 Task: Create List Brand Awareness in Board Customer Retention Best Practices to Workspace Email Marketing Software. Create List Brand Value Proposition in Board Product Positioning and Messaging to Workspace Email Marketing Software. Create List Brand Activation in Board Email Marketing Welcome Email Series Strategy and Execution to Workspace Email Marketing Software
Action: Mouse moved to (85, 355)
Screenshot: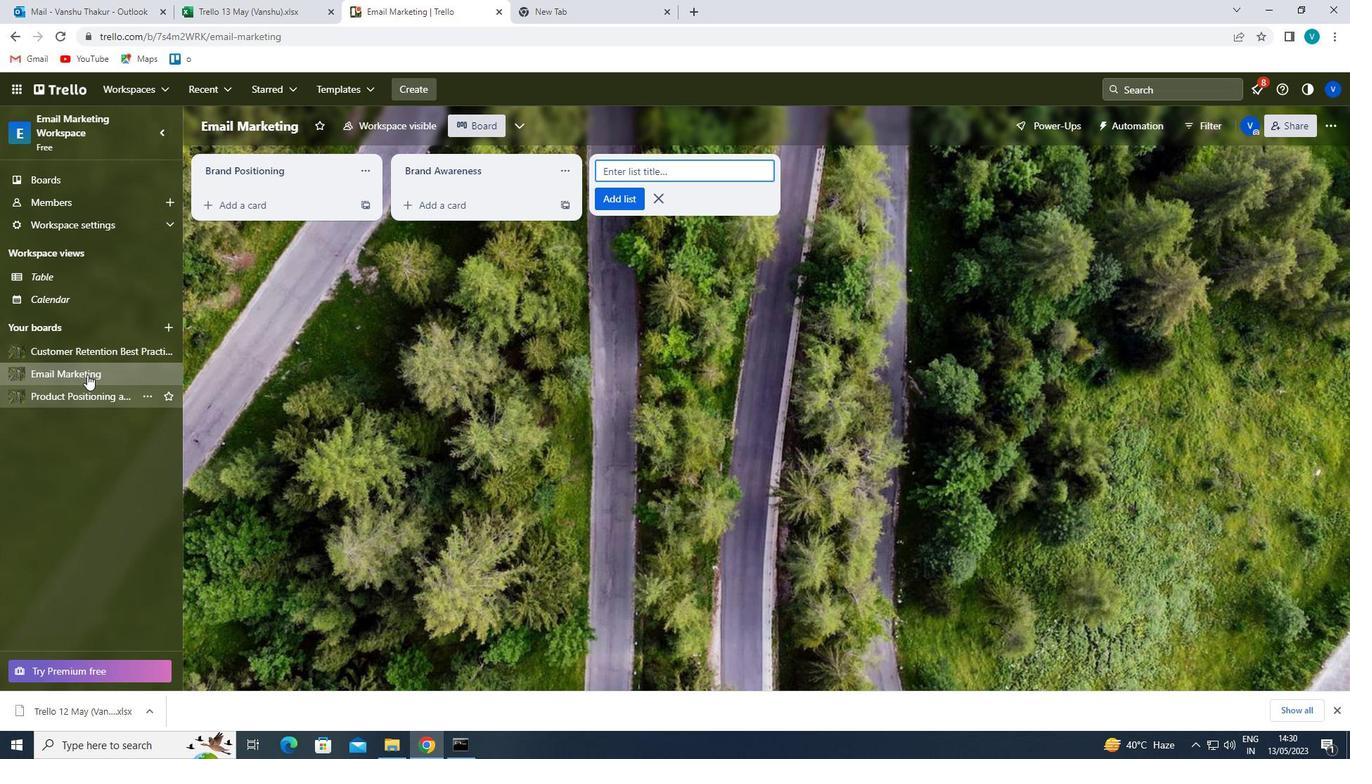 
Action: Mouse pressed left at (85, 355)
Screenshot: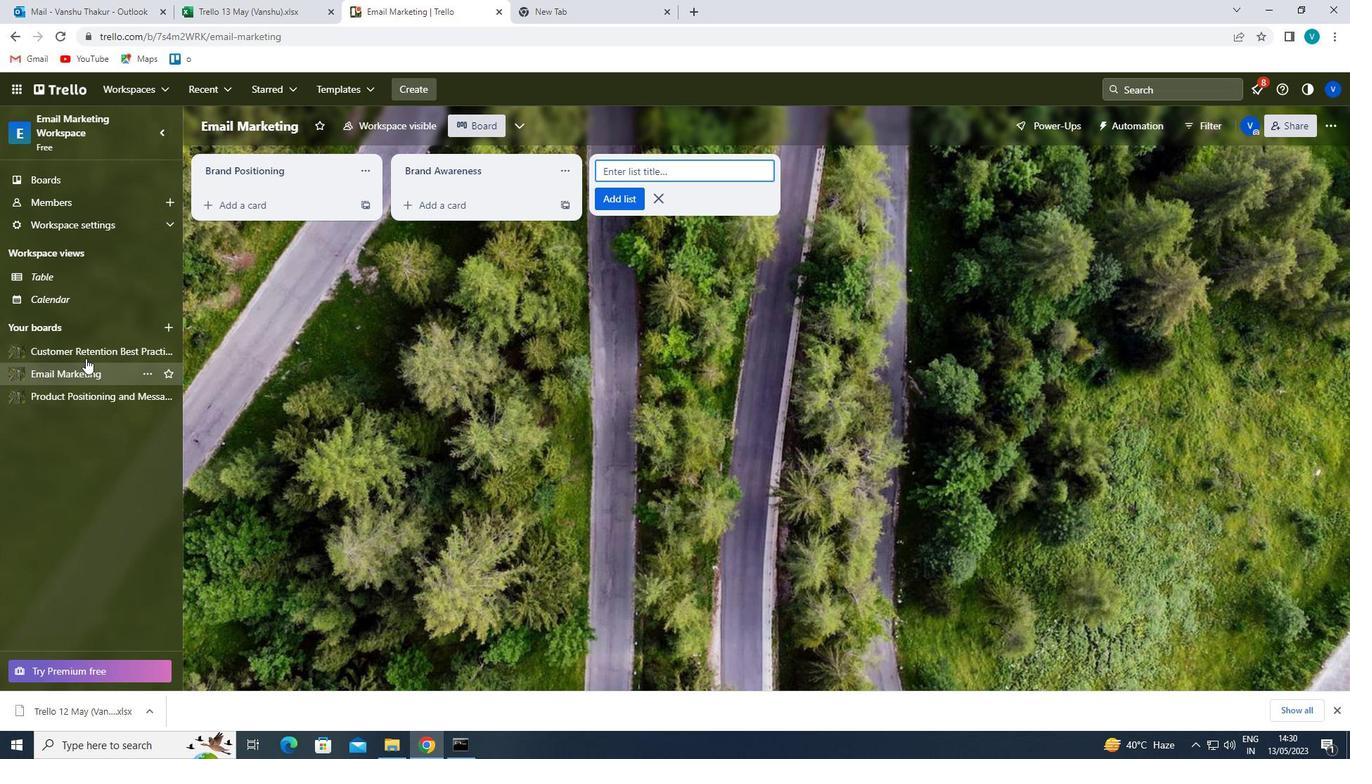 
Action: Mouse moved to (681, 176)
Screenshot: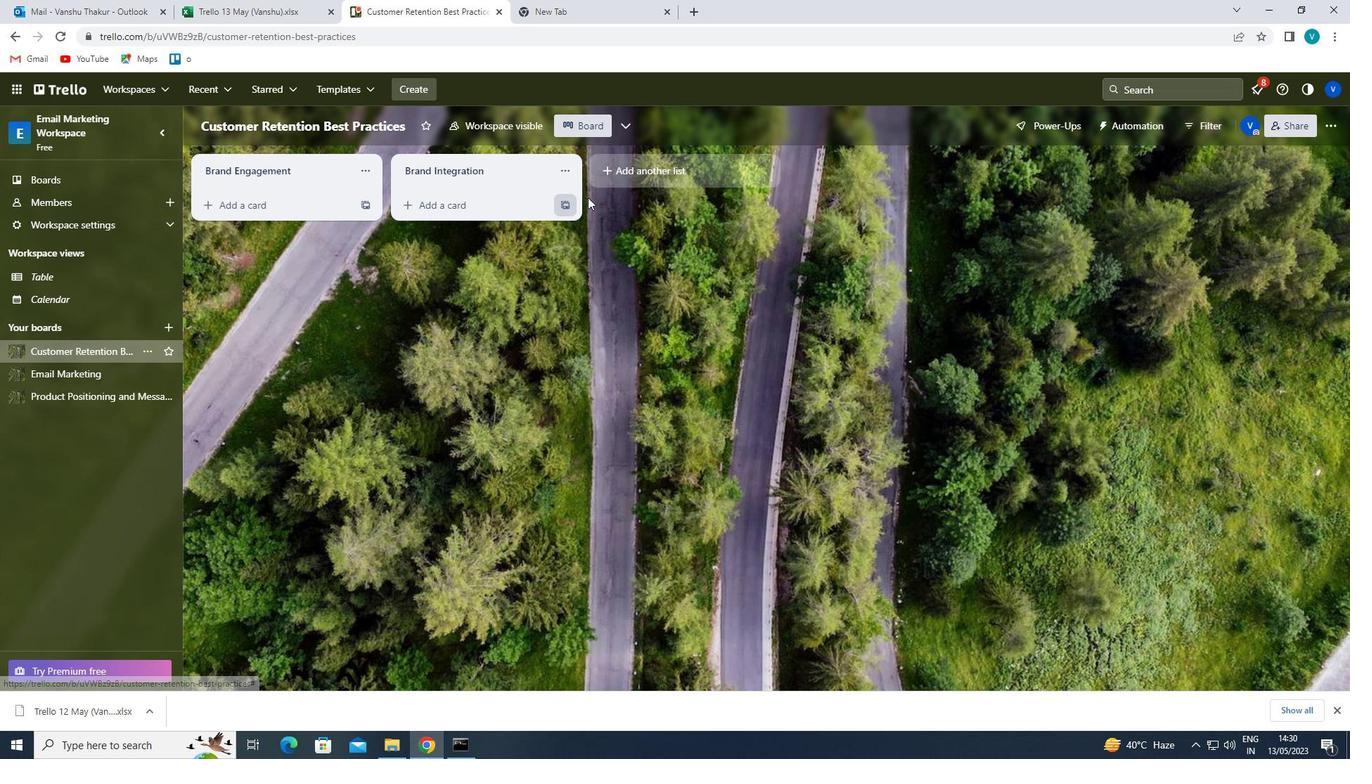 
Action: Mouse pressed left at (681, 176)
Screenshot: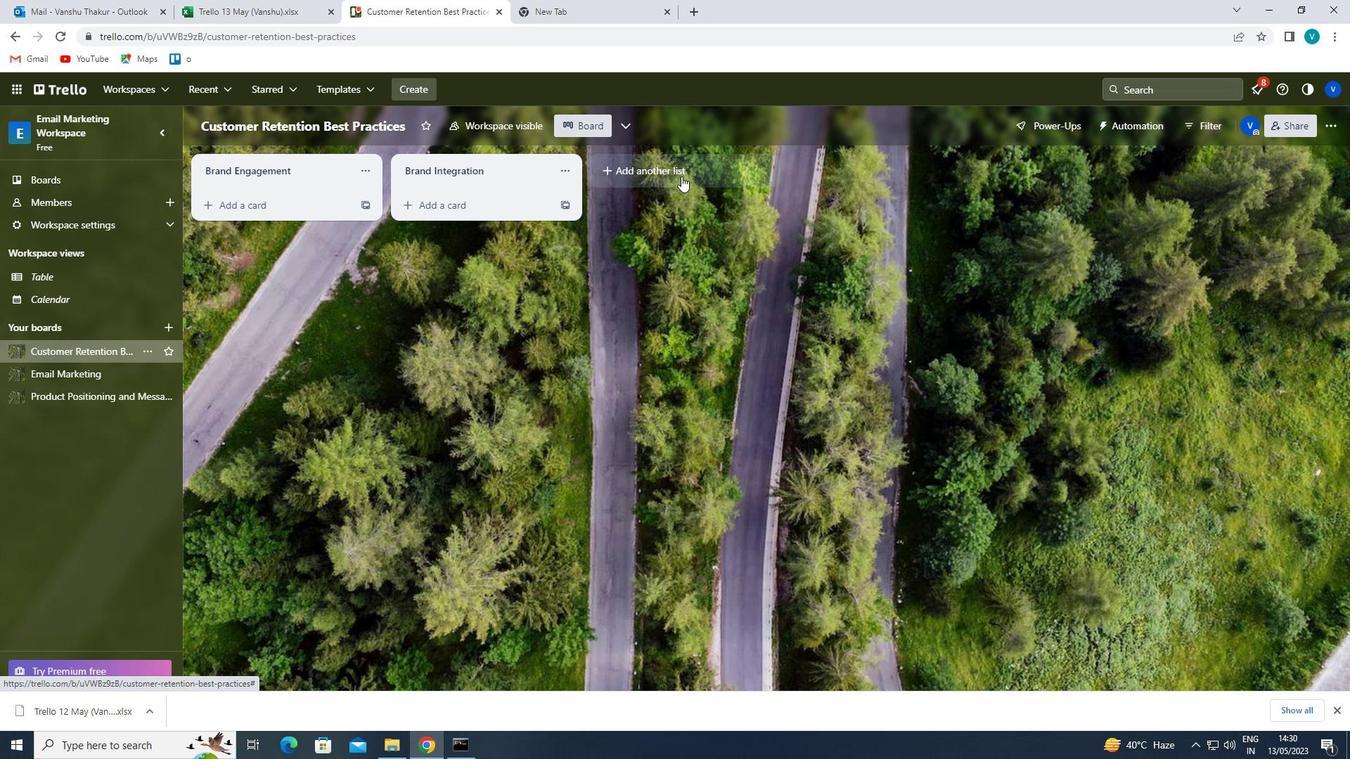 
Action: Key pressed <Key.shift>BRAND<Key.space><Key.shift>AWARENESS<Key.enter>
Screenshot: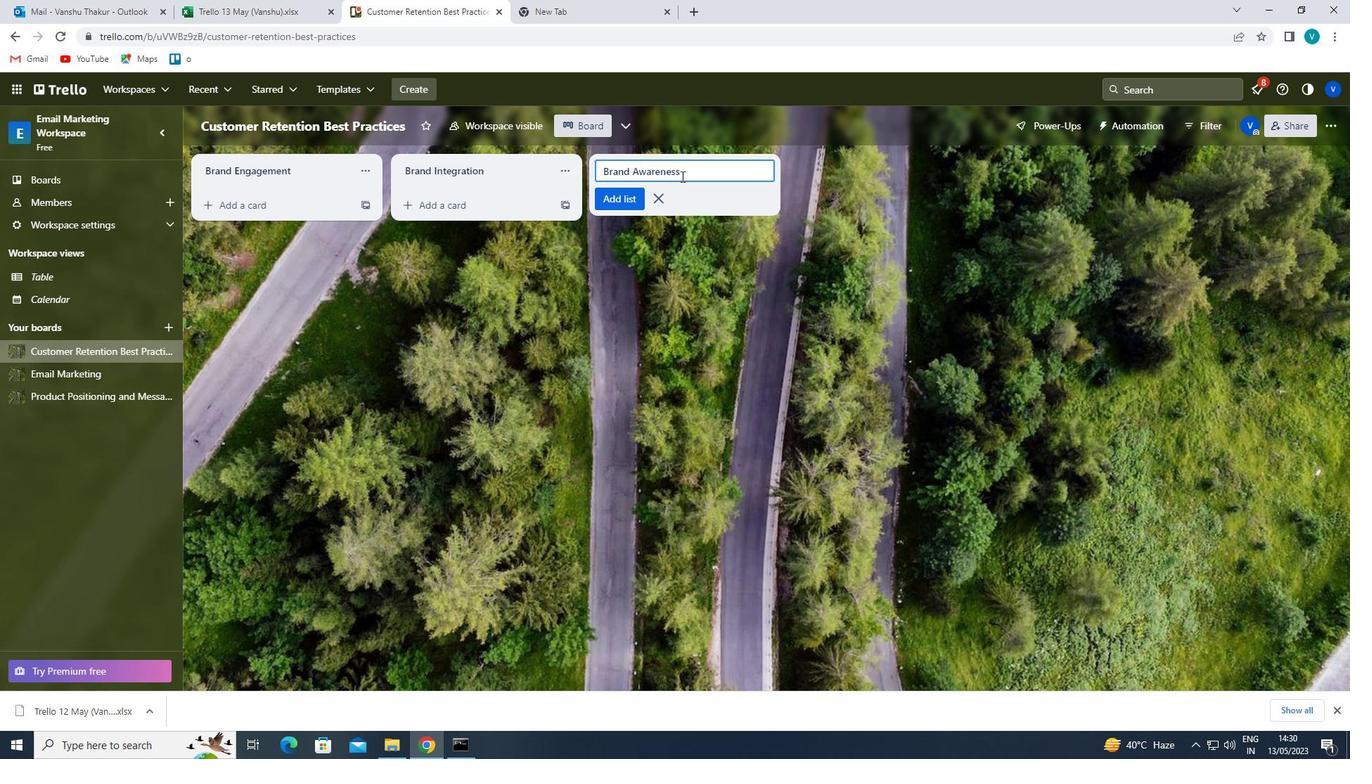 
Action: Mouse moved to (93, 406)
Screenshot: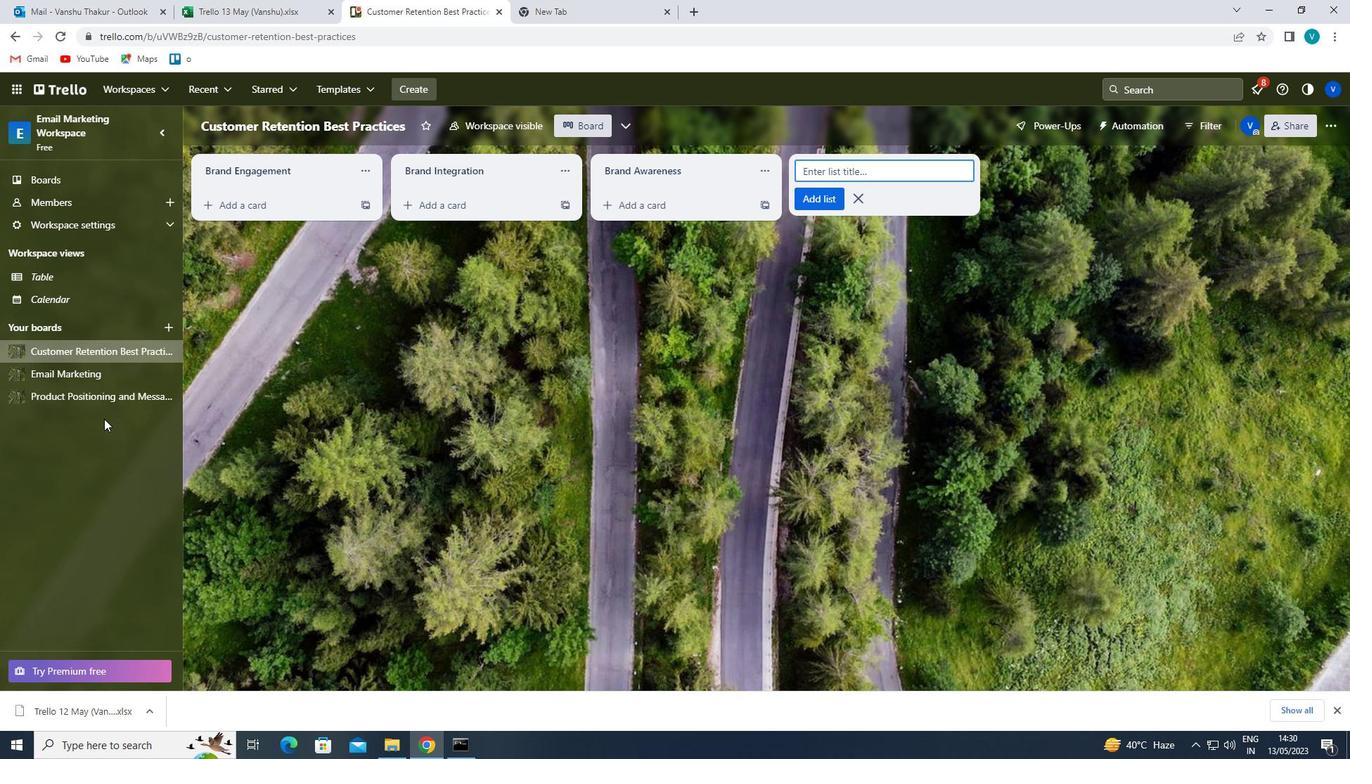 
Action: Mouse pressed left at (93, 406)
Screenshot: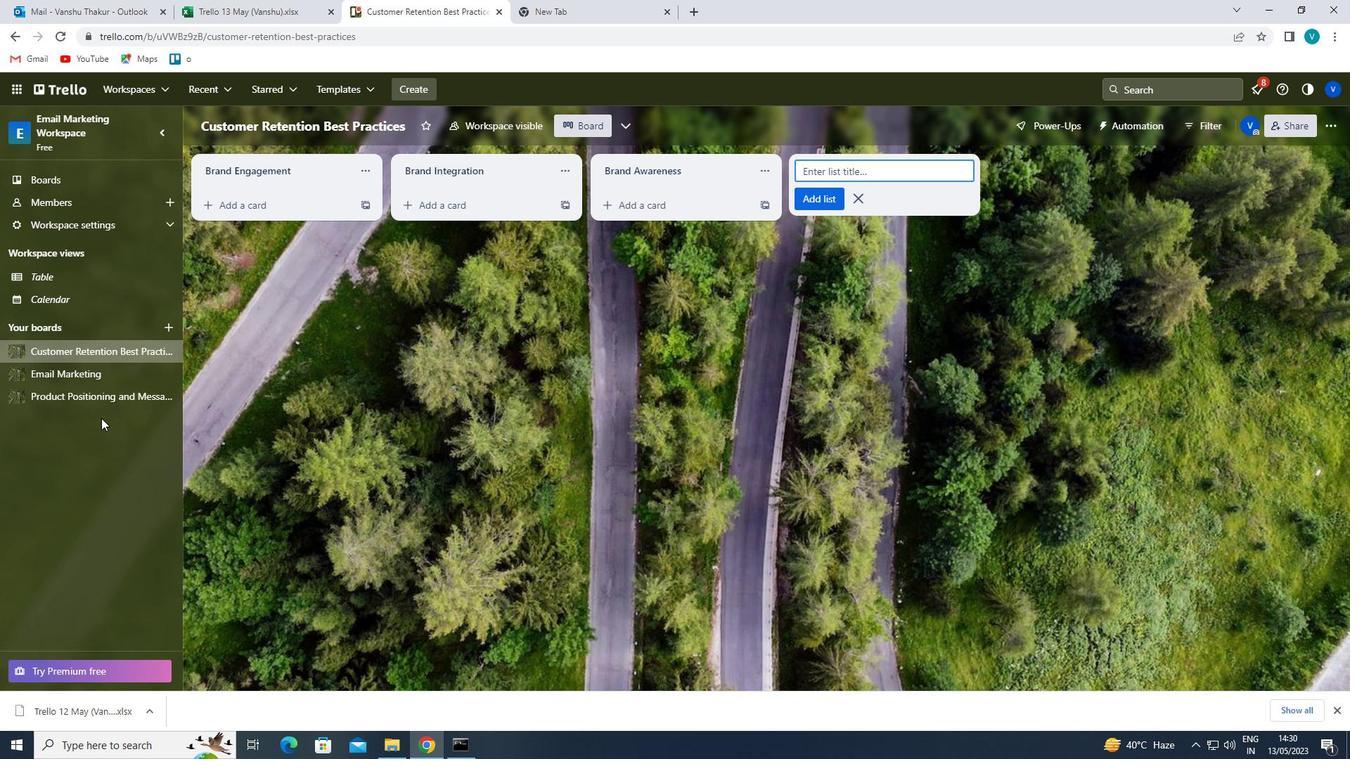 
Action: Mouse moved to (689, 175)
Screenshot: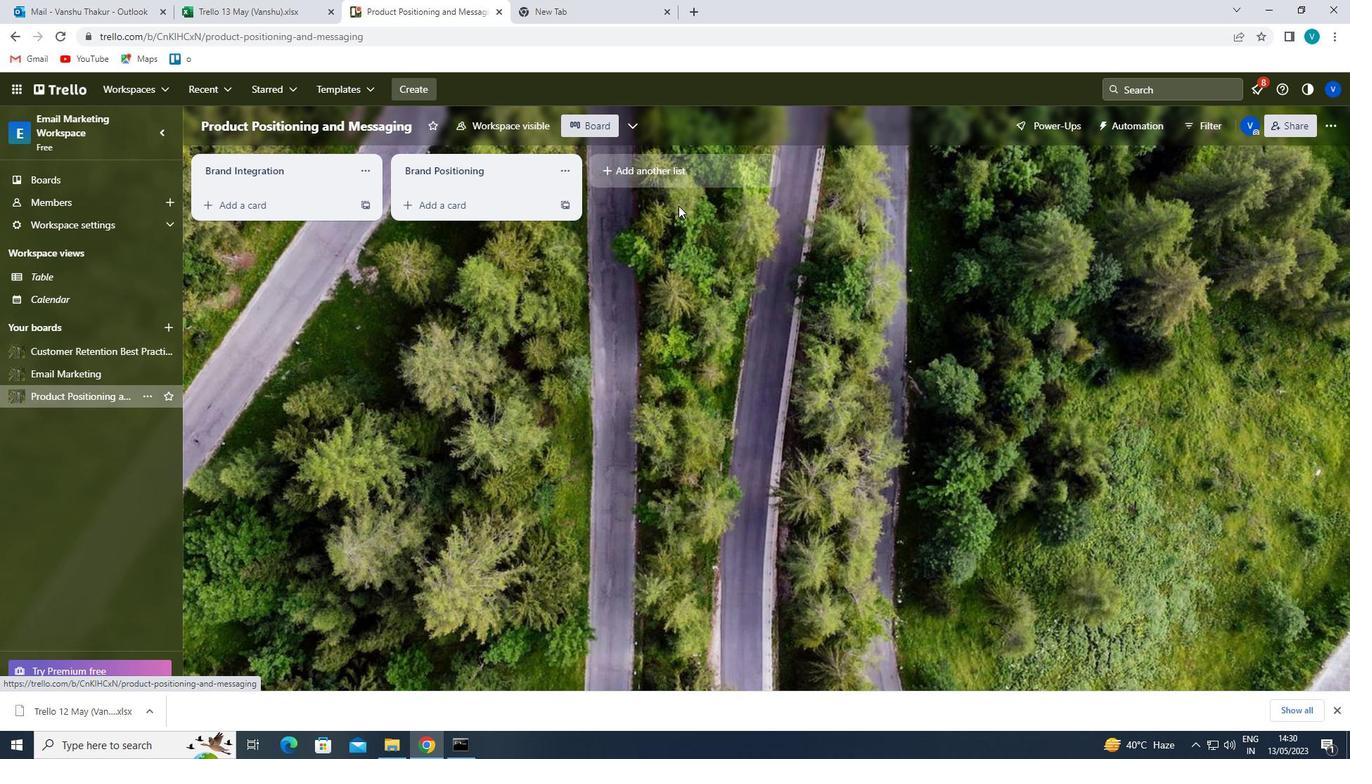 
Action: Mouse pressed left at (689, 175)
Screenshot: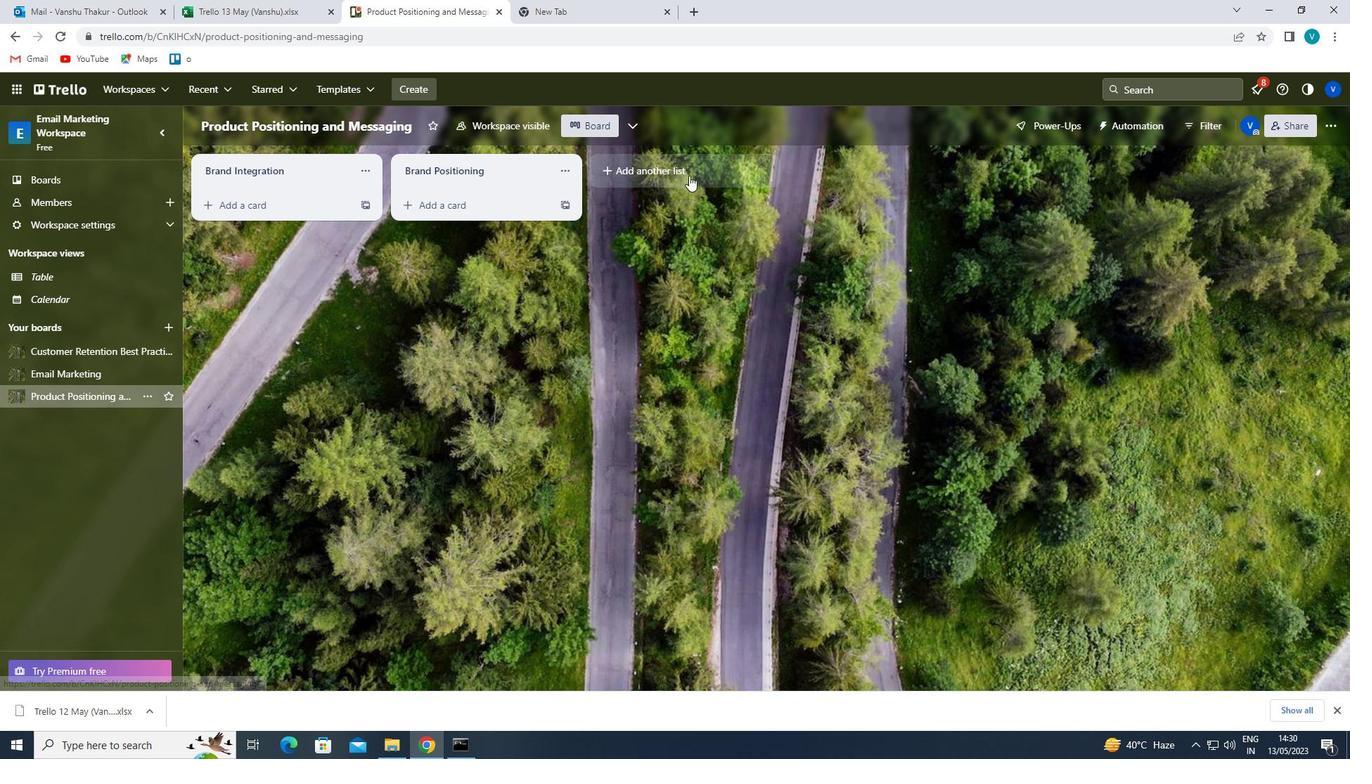 
Action: Key pressed <Key.shift>BRAND<Key.space><Key.shift>VALUE<Key.space><Key.shift>PROPOSITION<Key.enter>
Screenshot: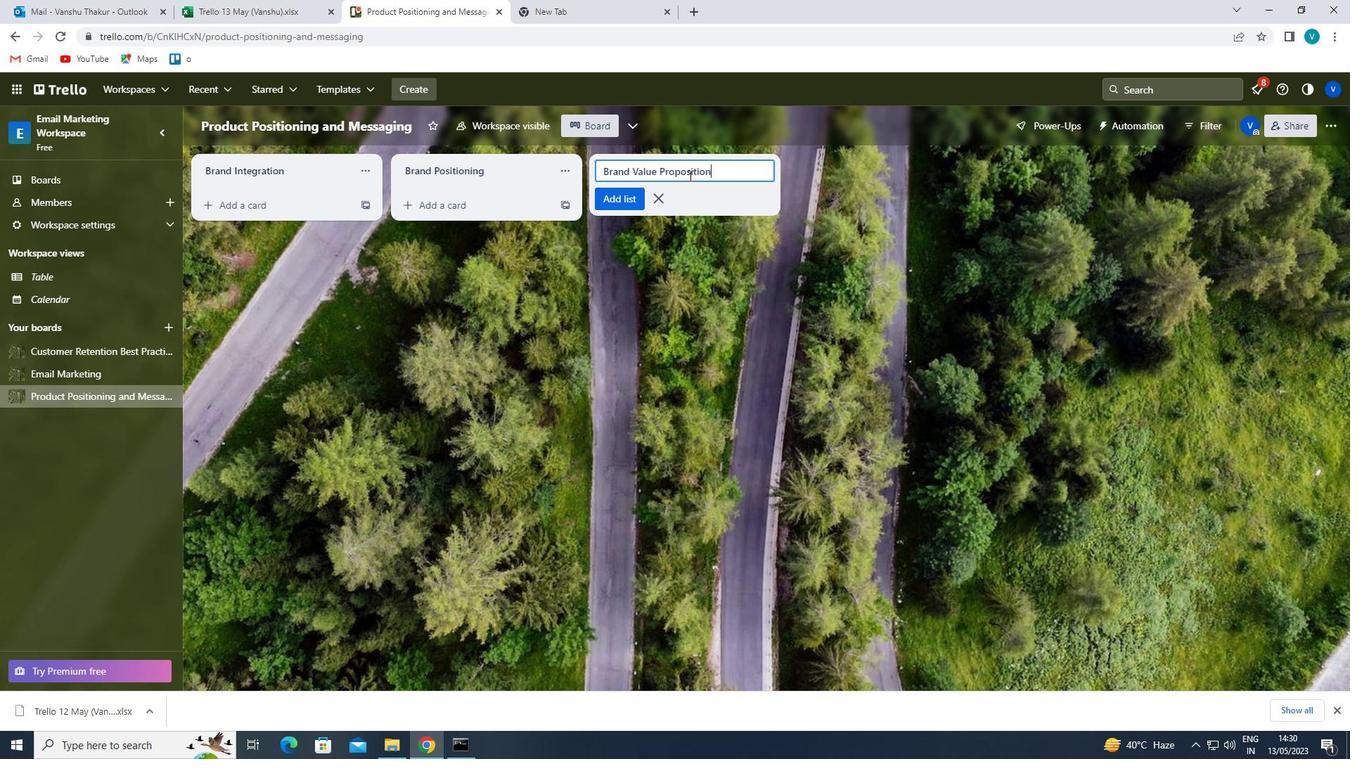 
Action: Mouse moved to (78, 377)
Screenshot: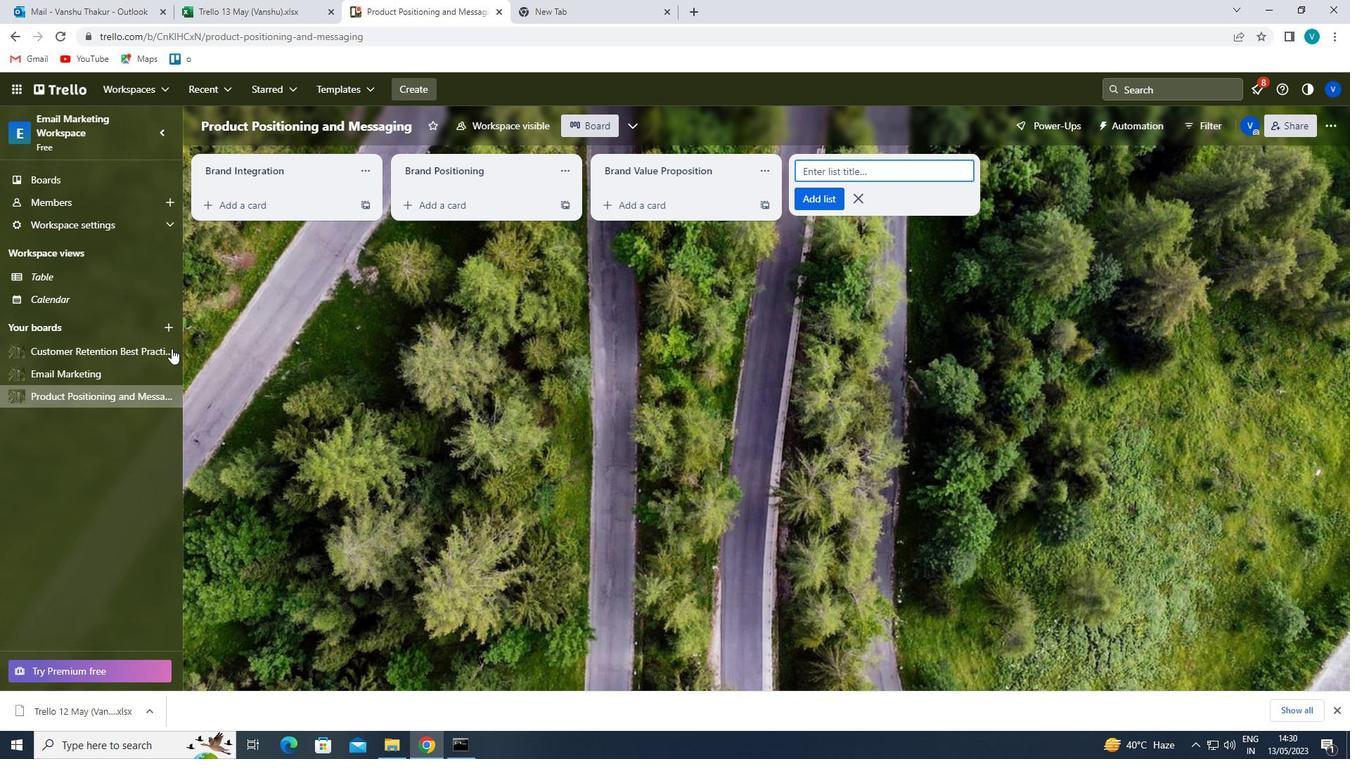 
Action: Mouse pressed left at (78, 377)
Screenshot: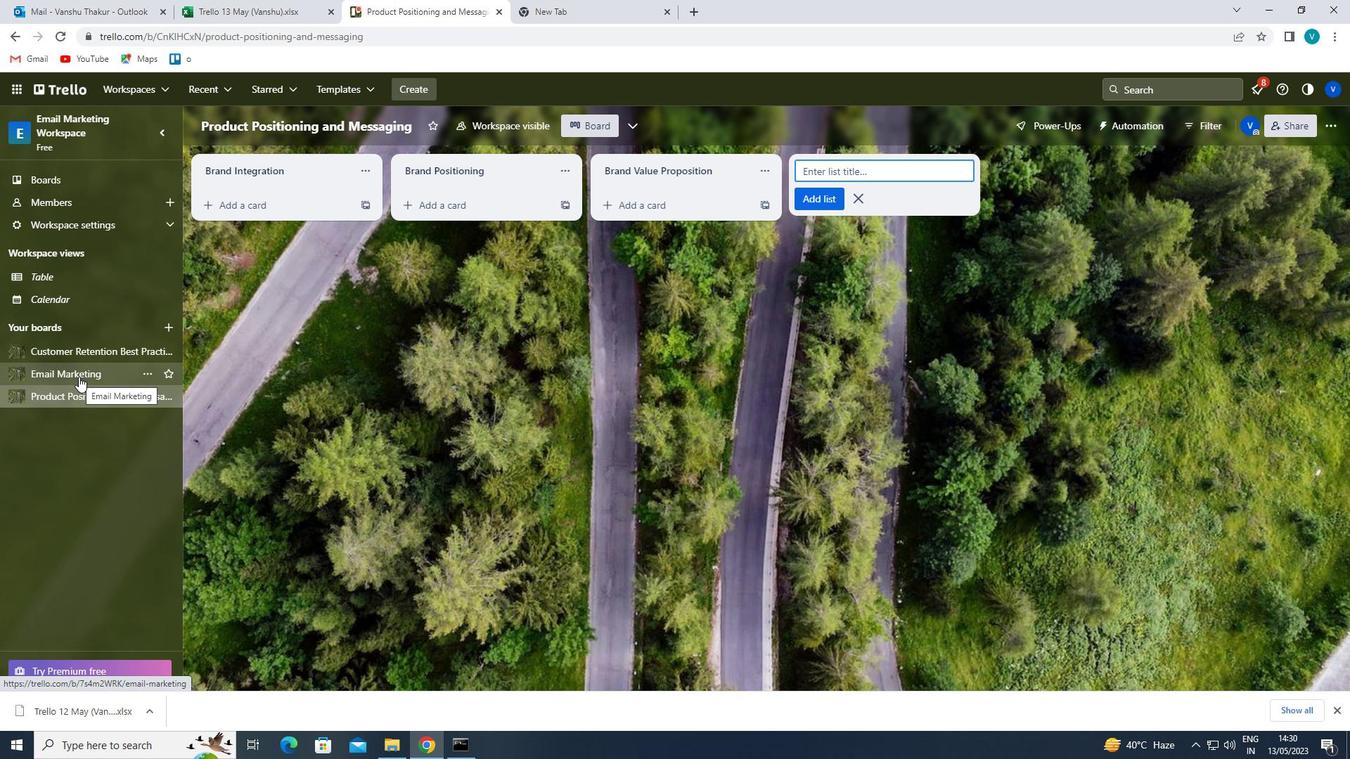
Action: Mouse moved to (636, 174)
Screenshot: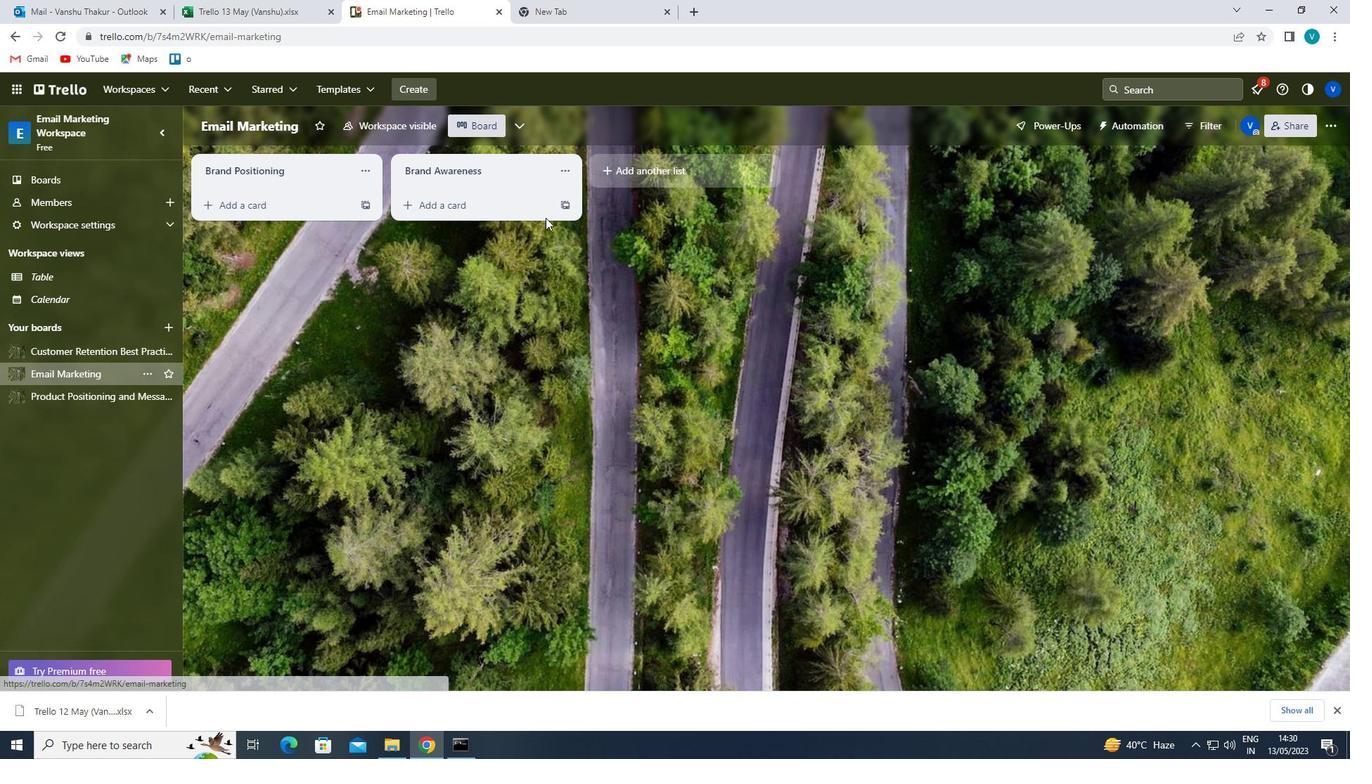 
Action: Mouse pressed left at (636, 174)
Screenshot: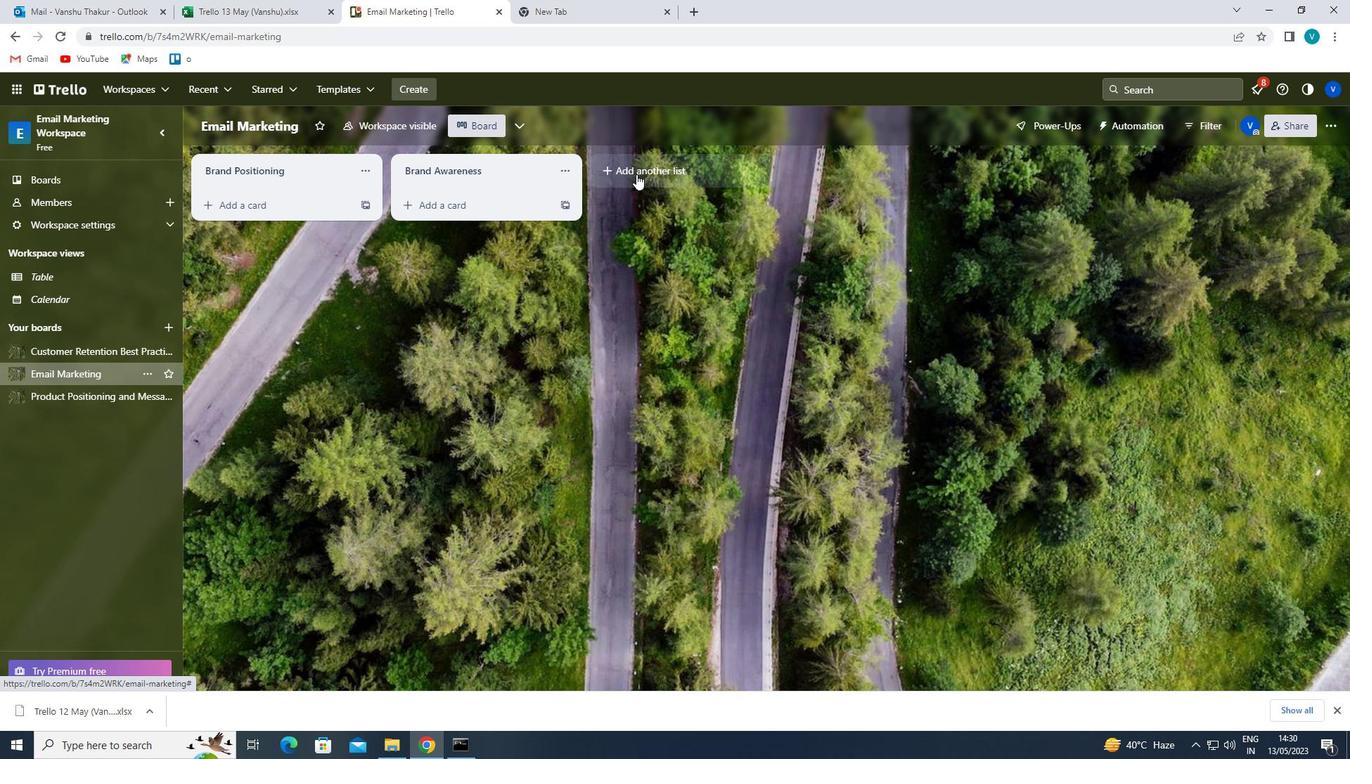 
Action: Key pressed <Key.shift>BRAND<Key.space><Key.shift>ACTIVATION<Key.enter>
Screenshot: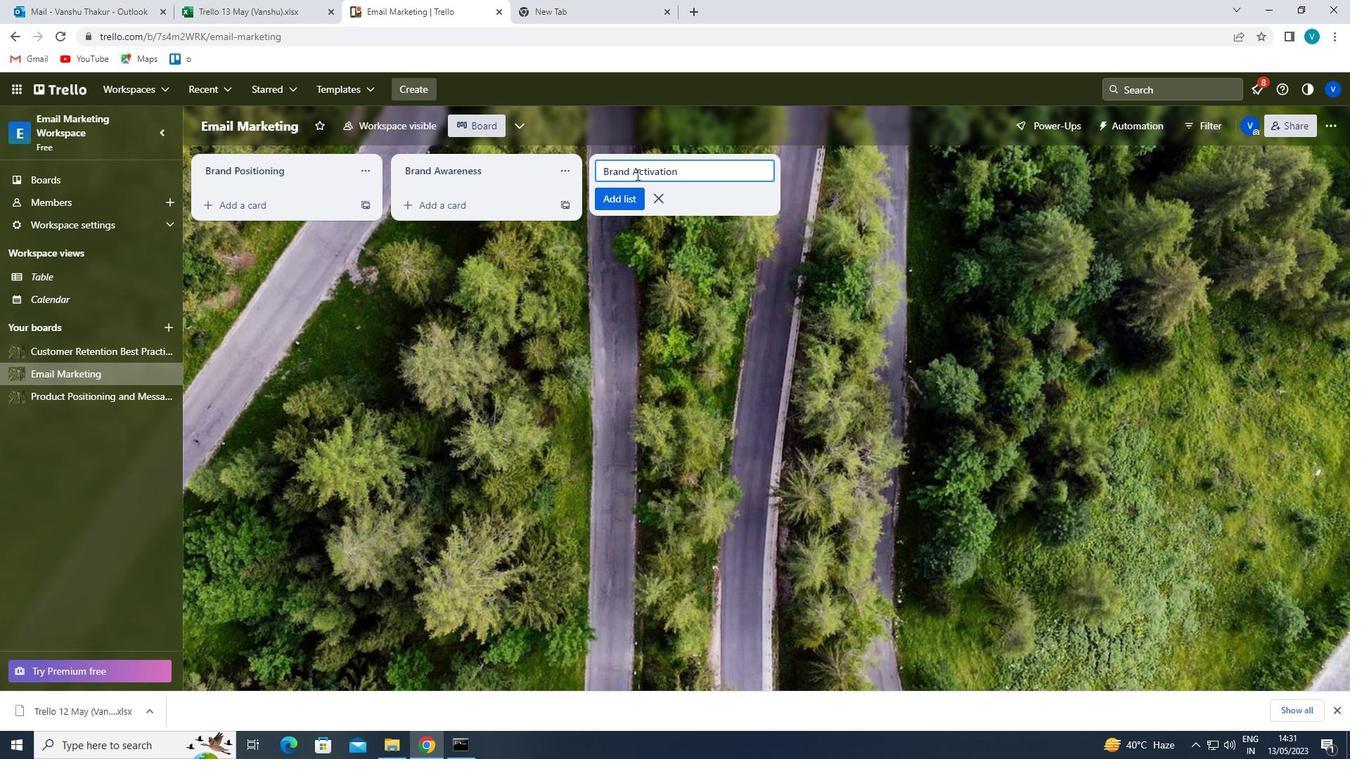 
